 Task: Set the right margin to 2 inches.
Action: Mouse moved to (45, 68)
Screenshot: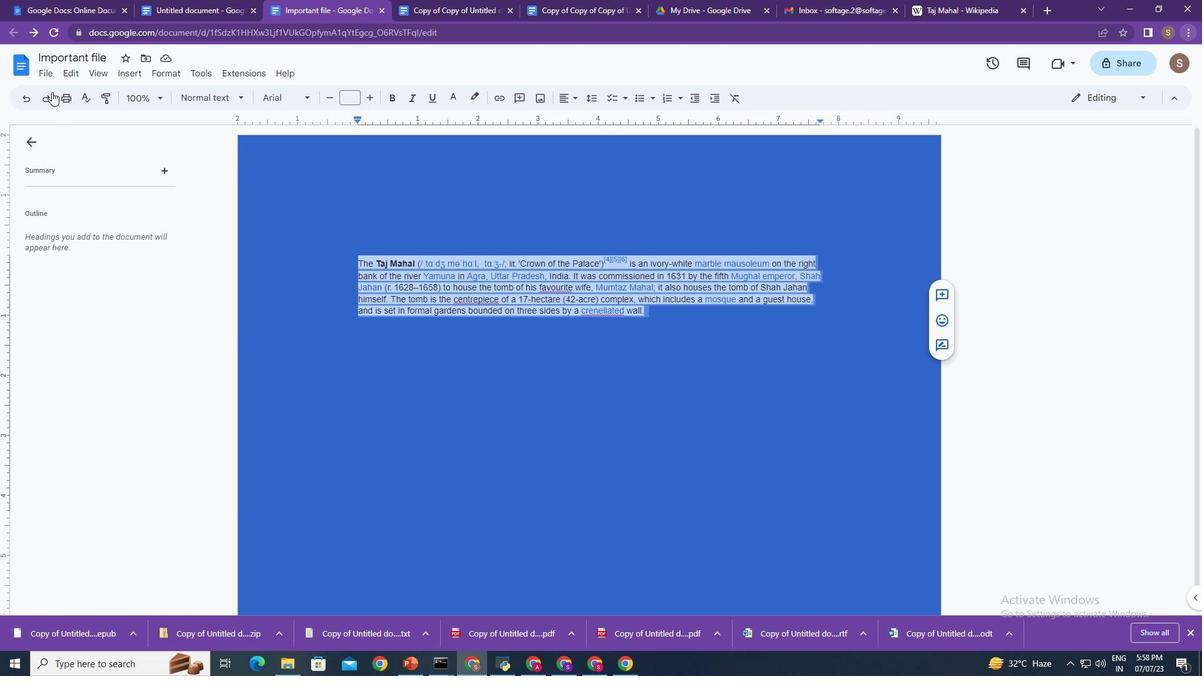 
Action: Mouse pressed left at (45, 68)
Screenshot: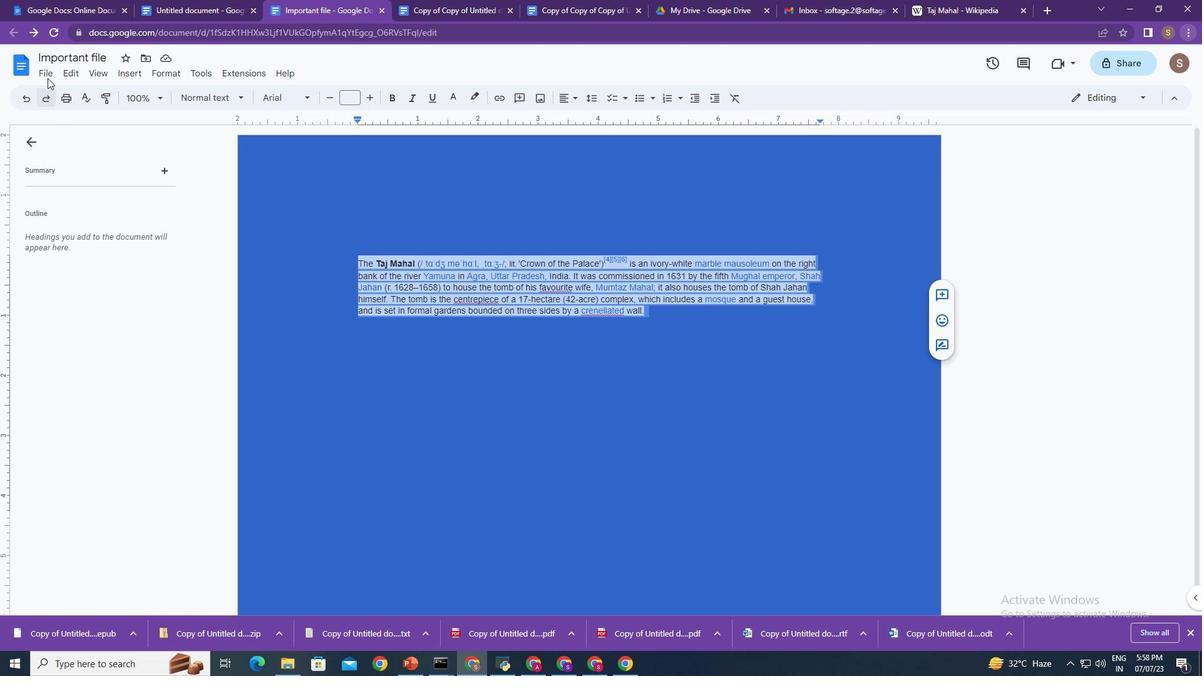 
Action: Mouse moved to (84, 437)
Screenshot: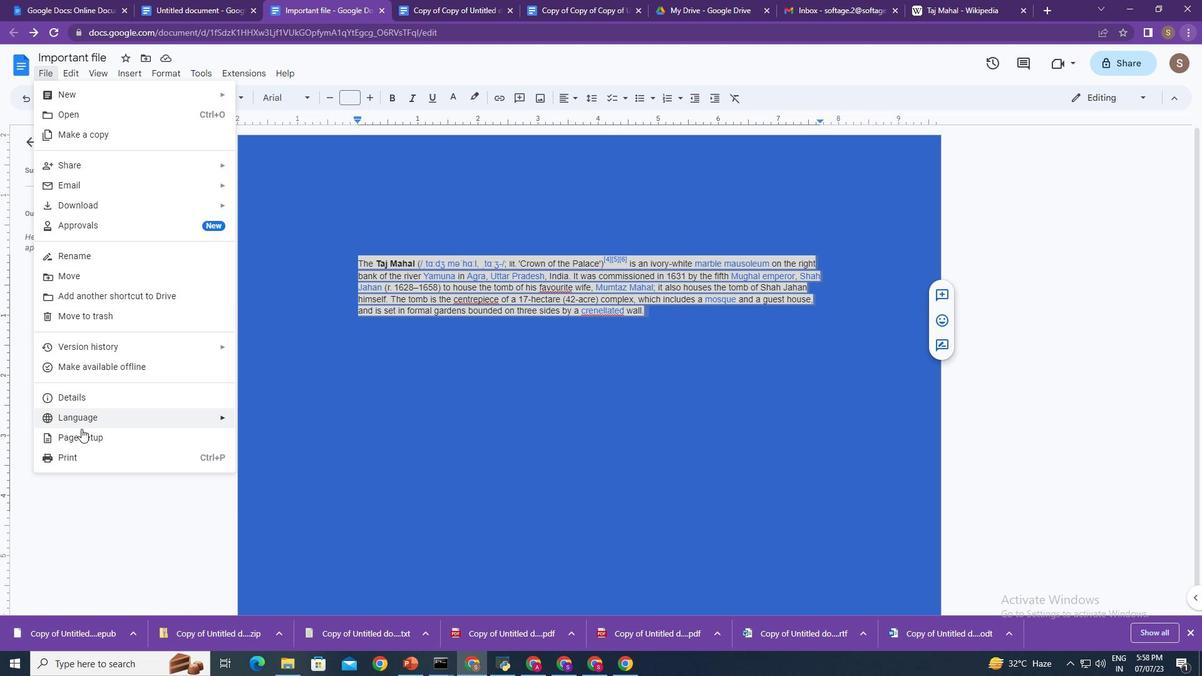 
Action: Mouse pressed left at (84, 437)
Screenshot: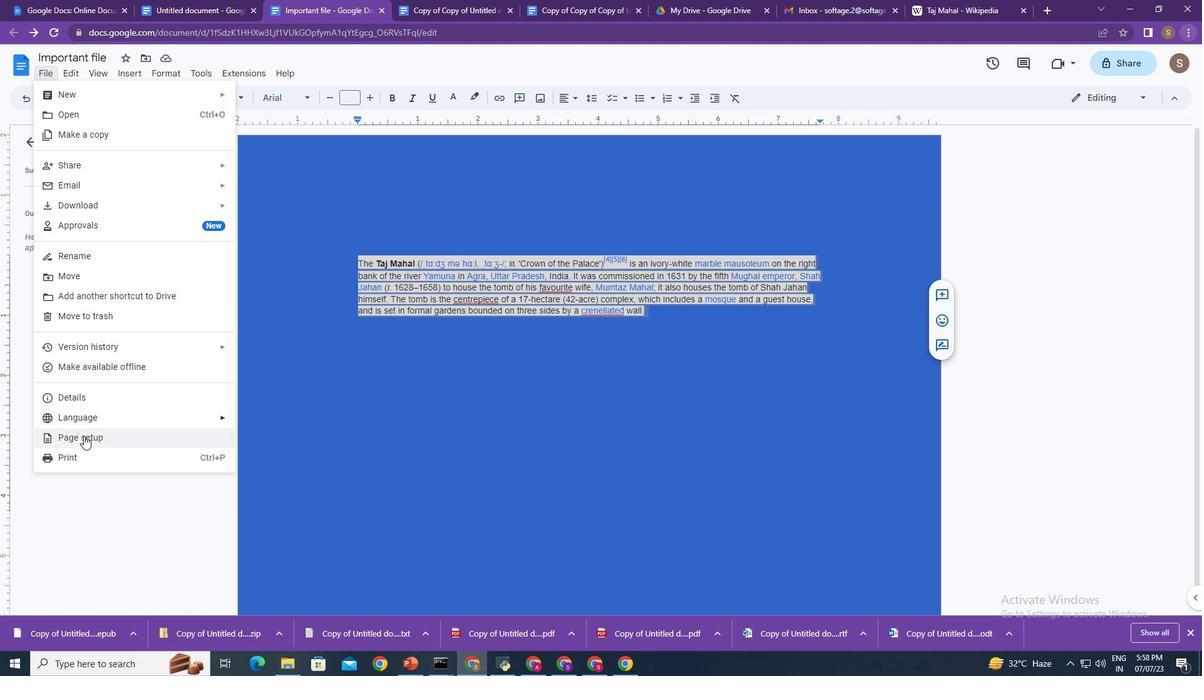 
Action: Mouse moved to (692, 465)
Screenshot: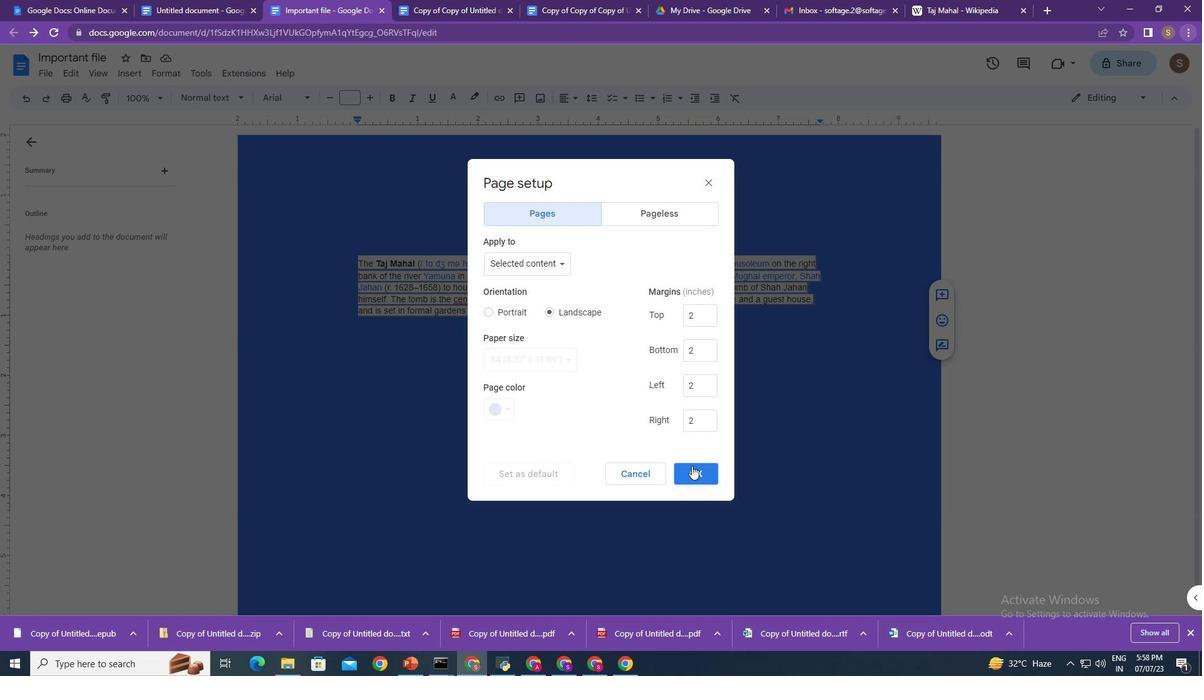 
Action: Mouse pressed left at (692, 465)
Screenshot: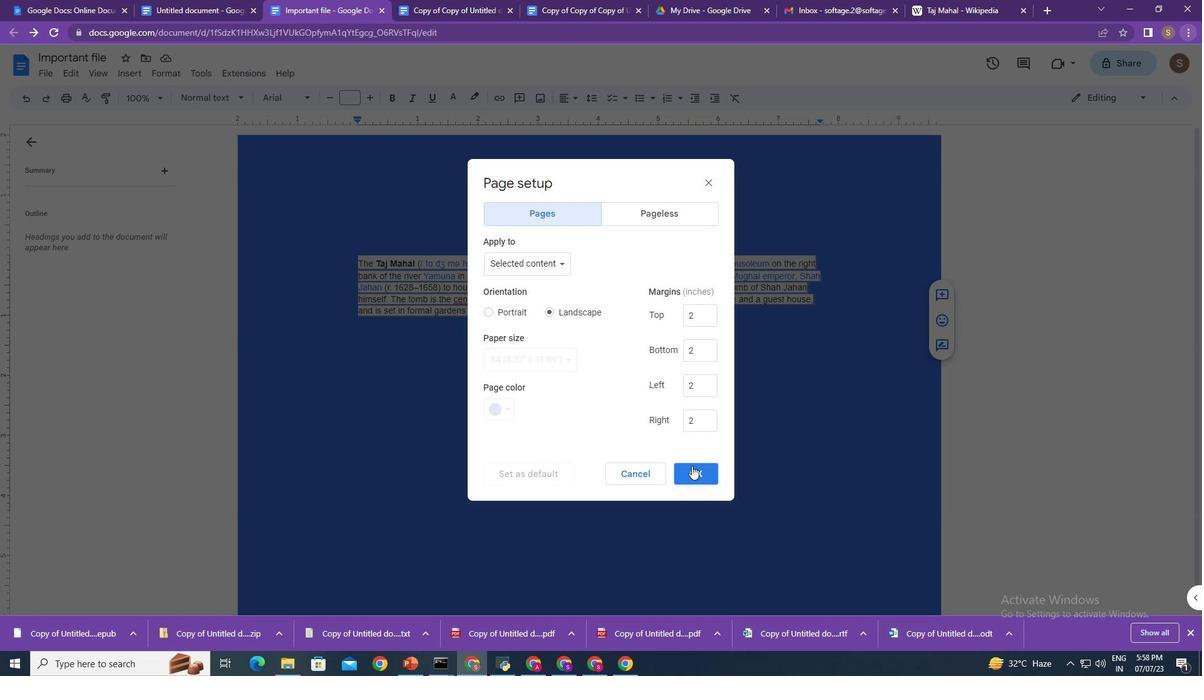 
Action: Mouse moved to (404, 387)
Screenshot: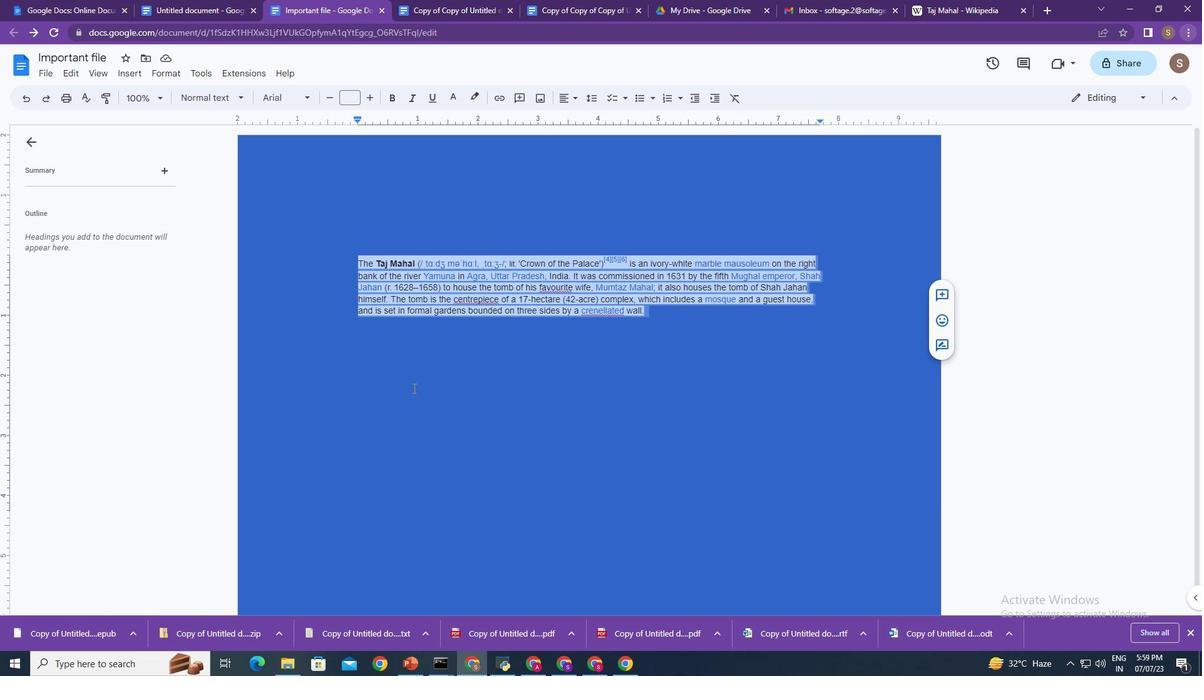 
